 Task: Print a page as fax.
Action: Mouse moved to (83, 123)
Screenshot: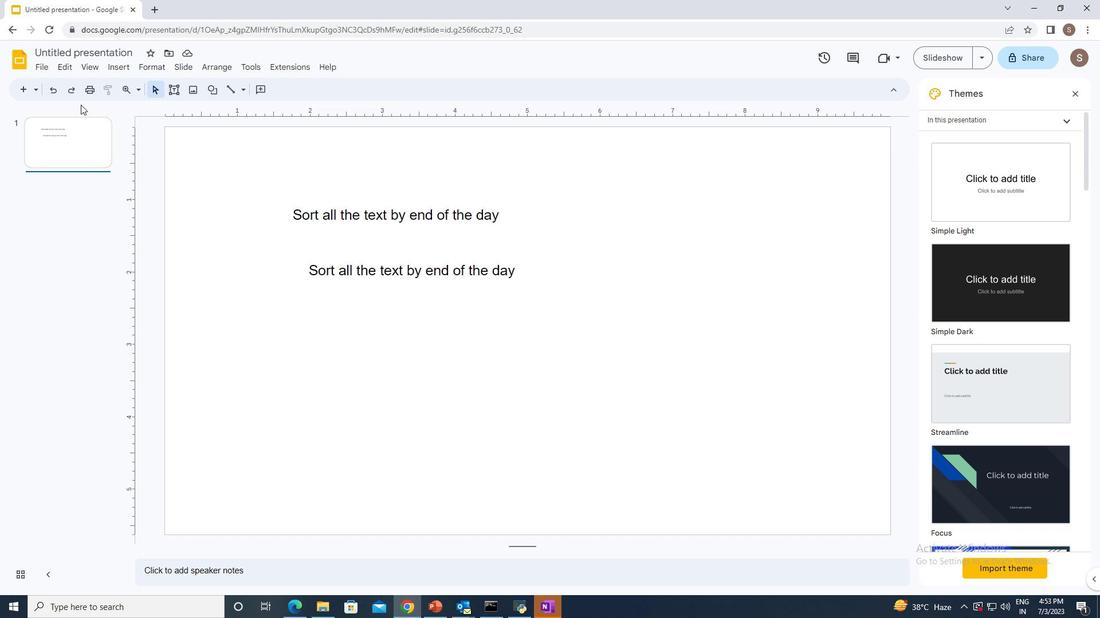 
Action: Mouse pressed left at (83, 123)
Screenshot: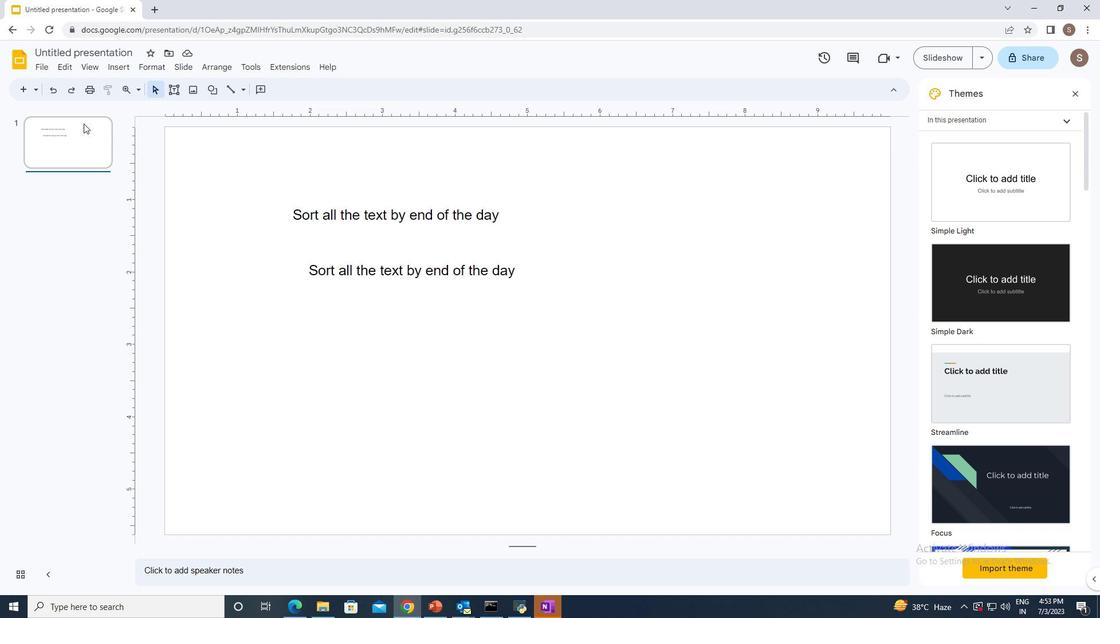 
Action: Mouse moved to (91, 83)
Screenshot: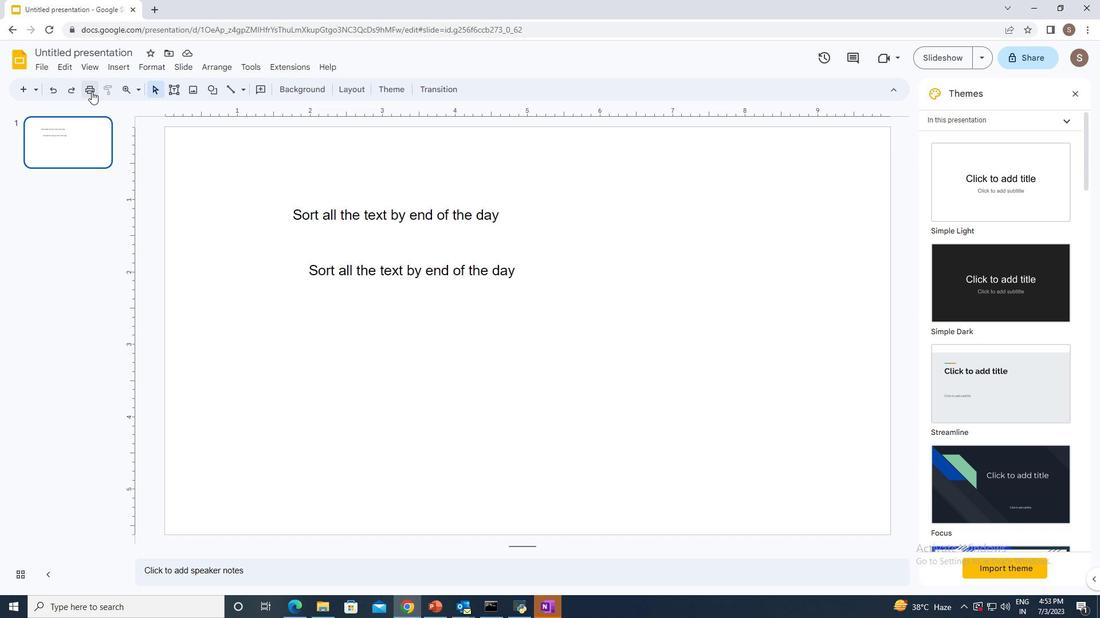 
Action: Mouse pressed left at (91, 83)
Screenshot: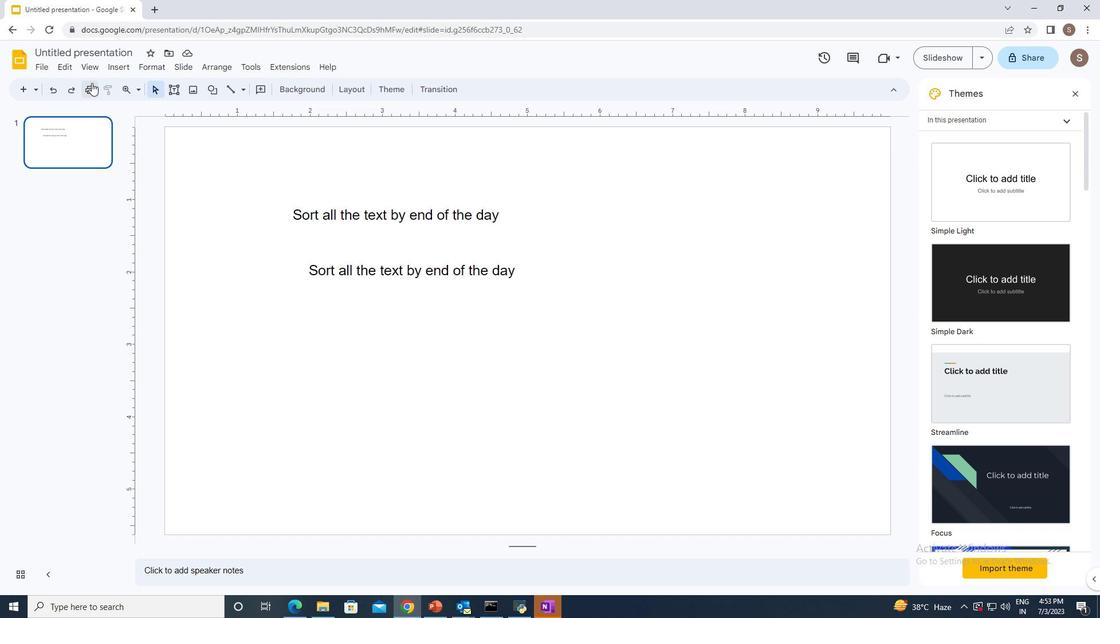 
Action: Mouse moved to (878, 87)
Screenshot: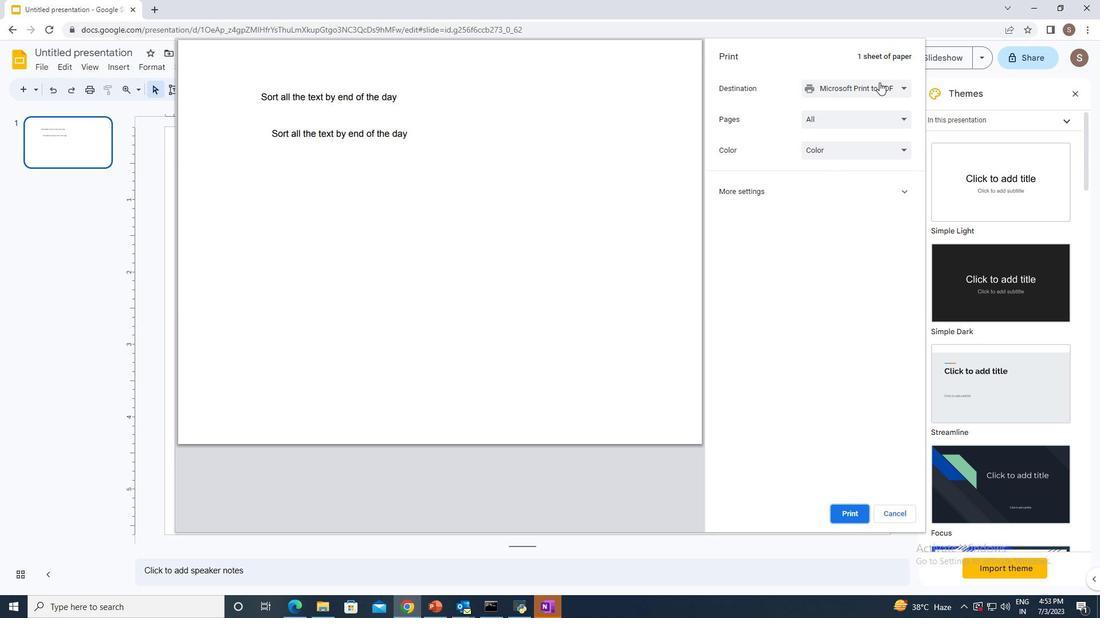 
Action: Mouse pressed left at (878, 87)
Screenshot: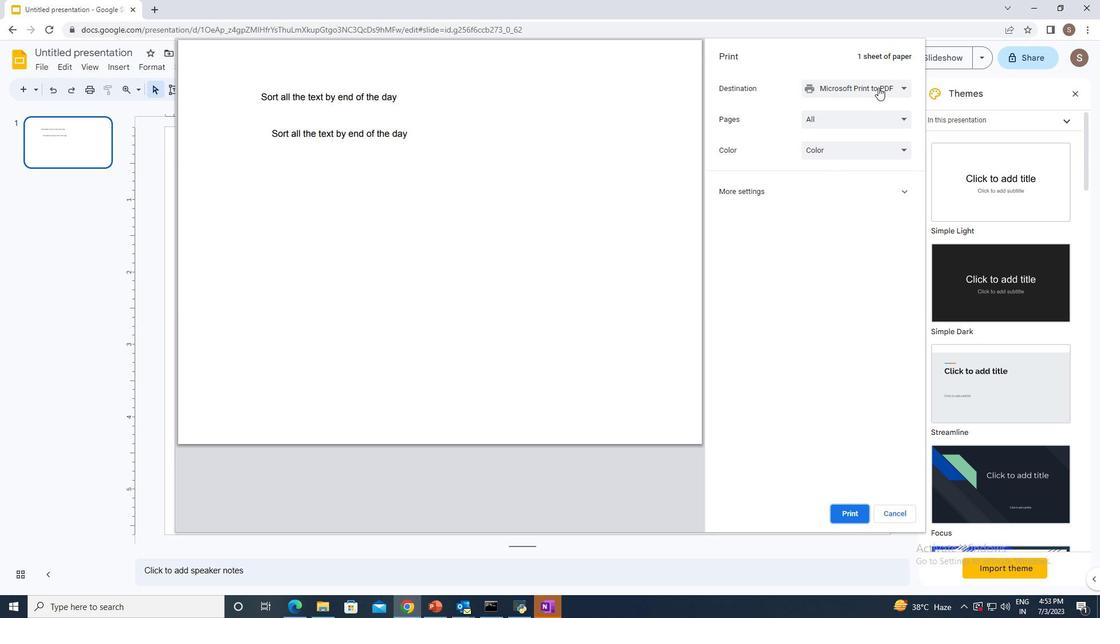 
Action: Mouse moved to (840, 141)
Screenshot: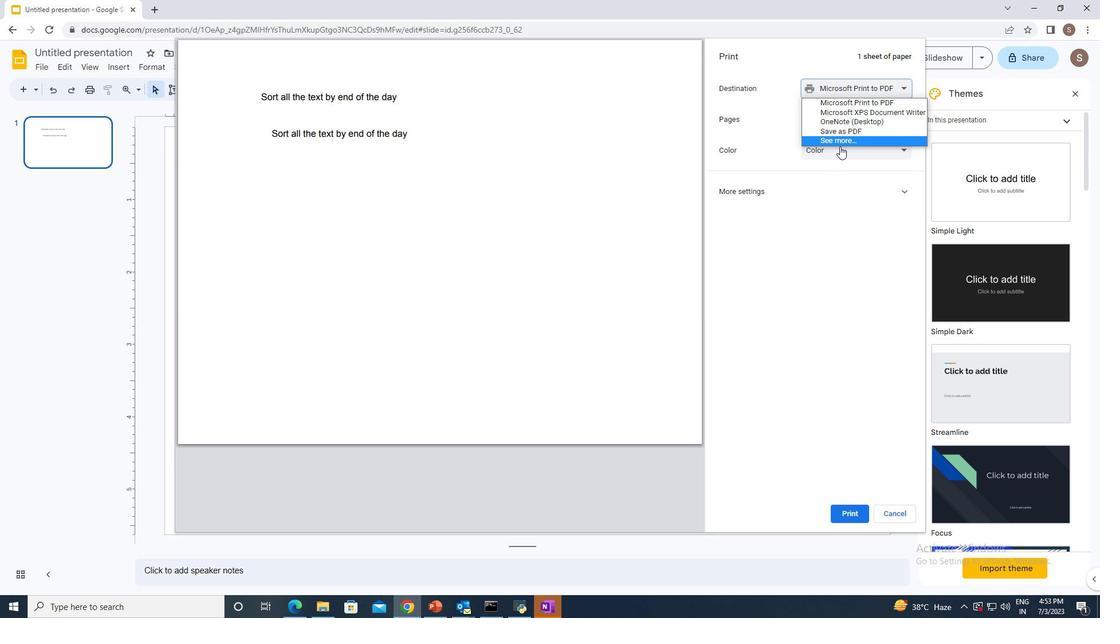 
Action: Mouse pressed left at (840, 141)
Screenshot: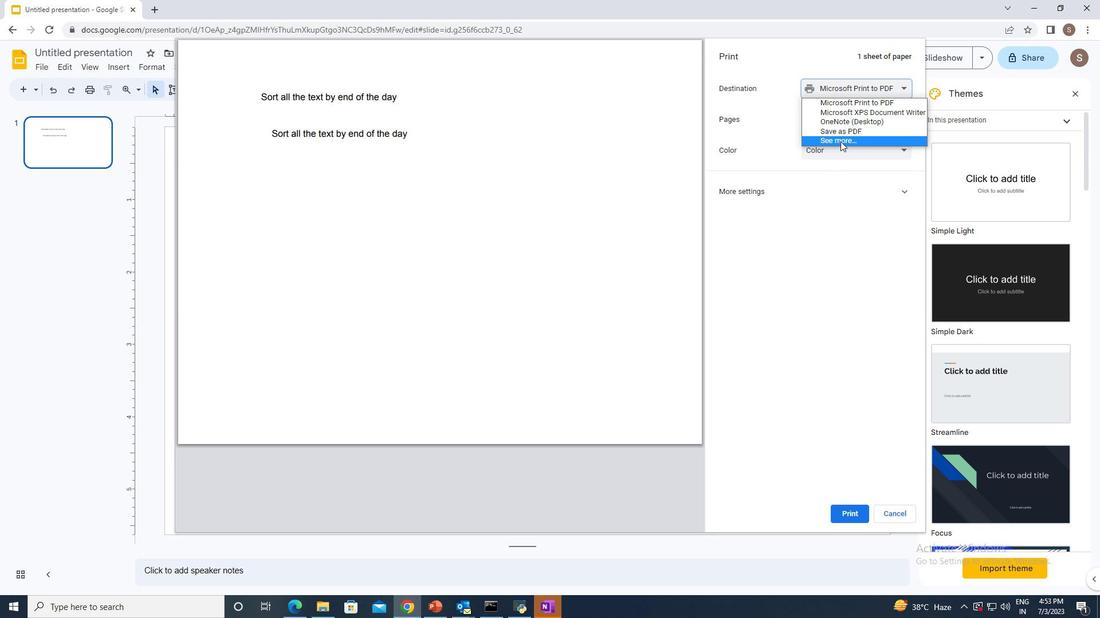 
Action: Mouse moved to (408, 234)
Screenshot: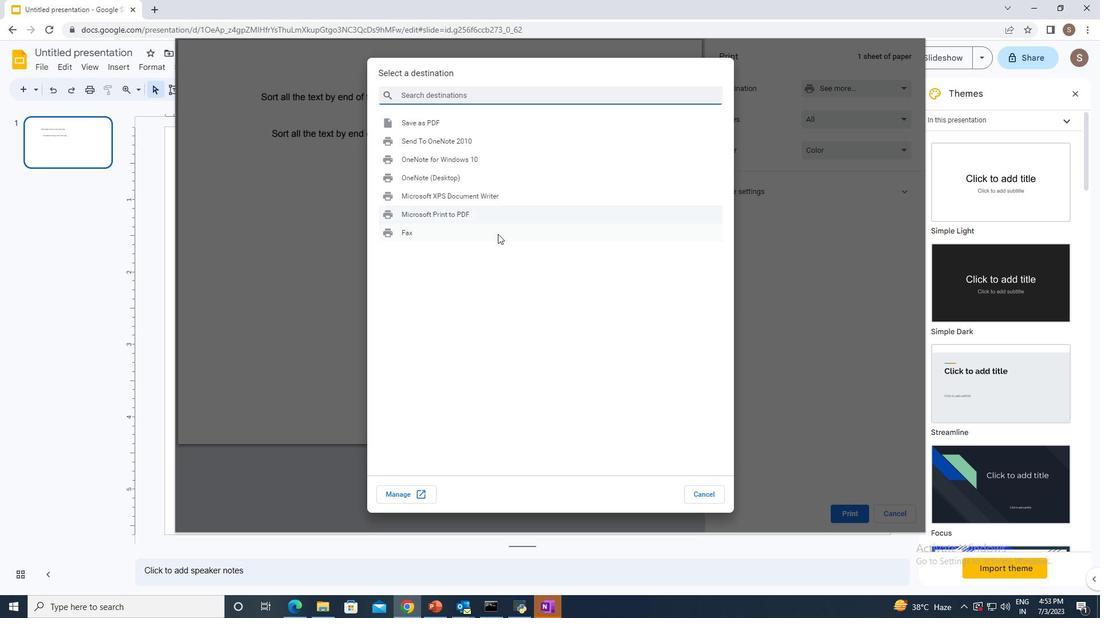 
Action: Mouse pressed left at (408, 234)
Screenshot: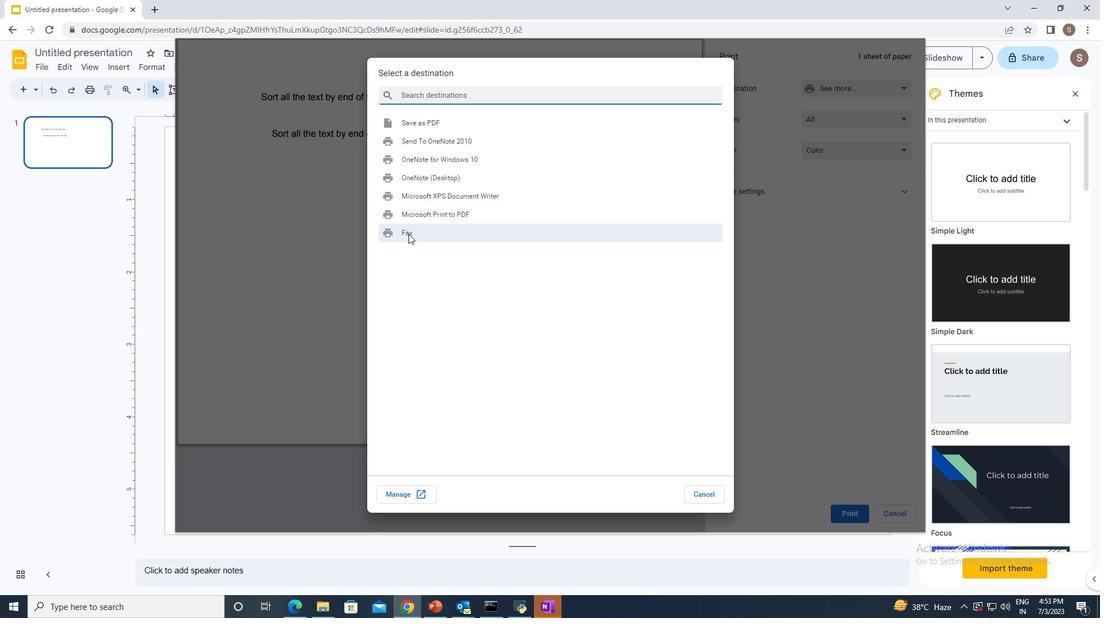
Action: Mouse moved to (846, 513)
Screenshot: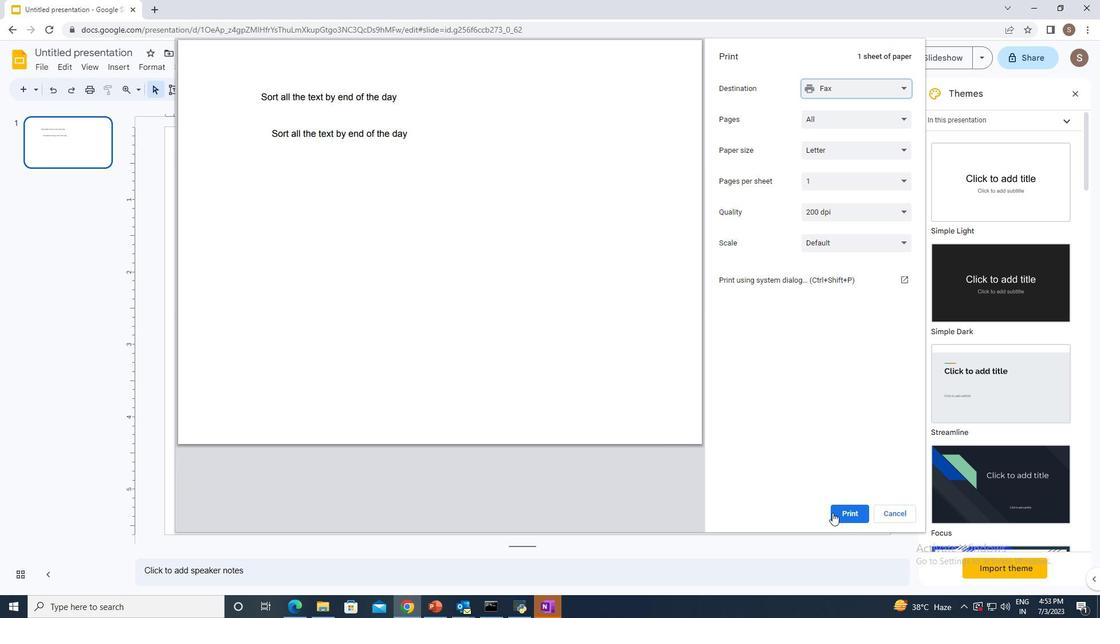 
Action: Mouse pressed left at (846, 513)
Screenshot: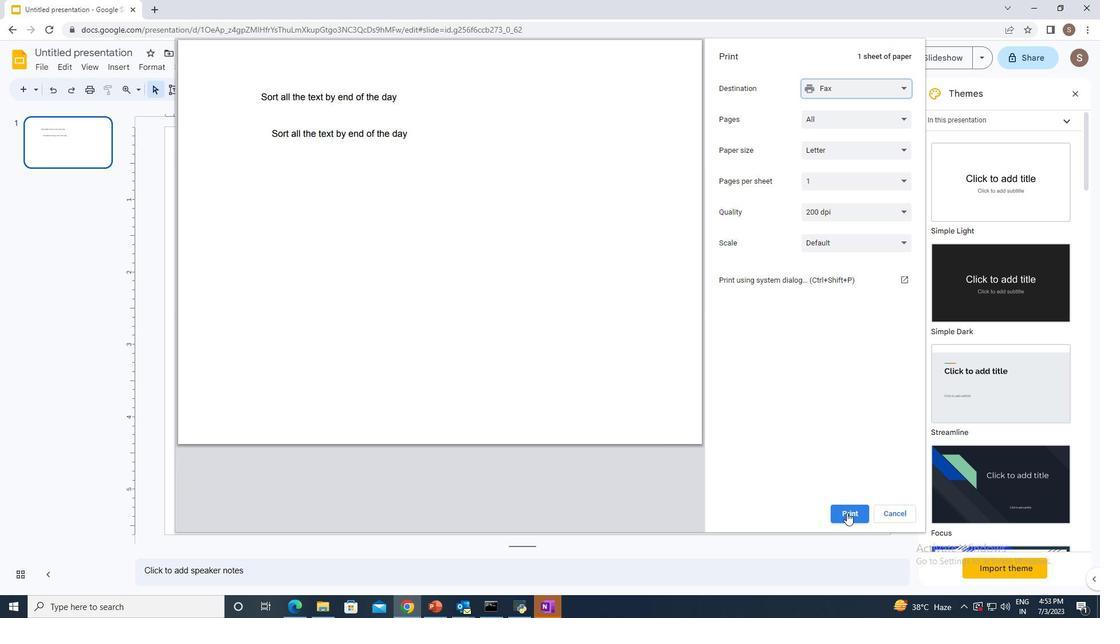 
